 Task: Check current mortgage rates for homes with 10-Year ARM loan payments.
Action: Mouse moved to (886, 159)
Screenshot: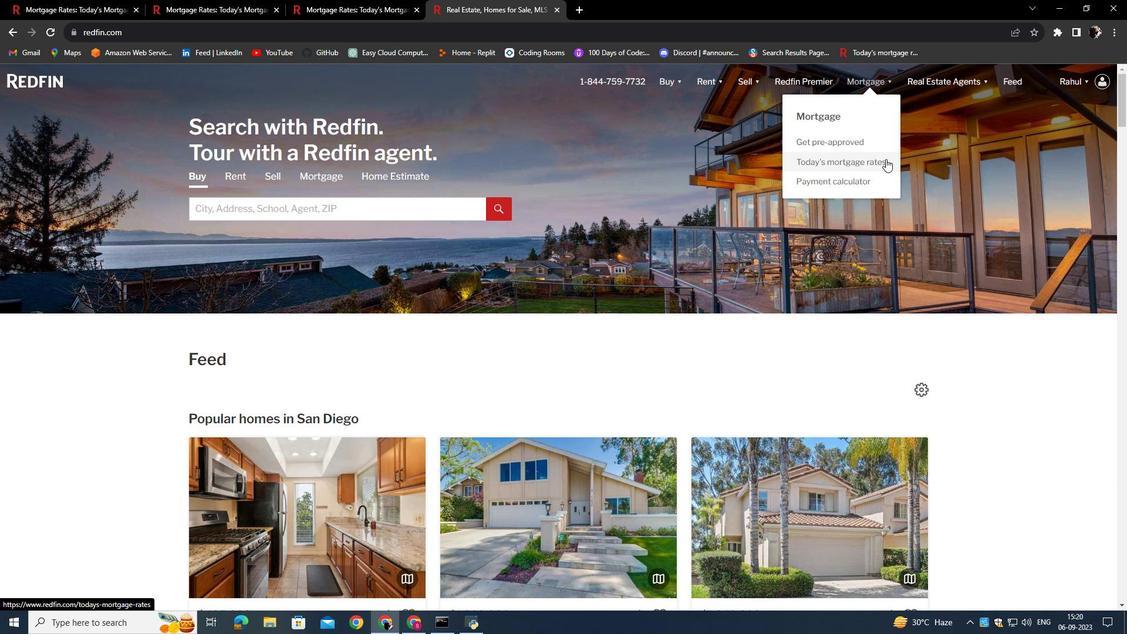 
Action: Mouse pressed left at (886, 159)
Screenshot: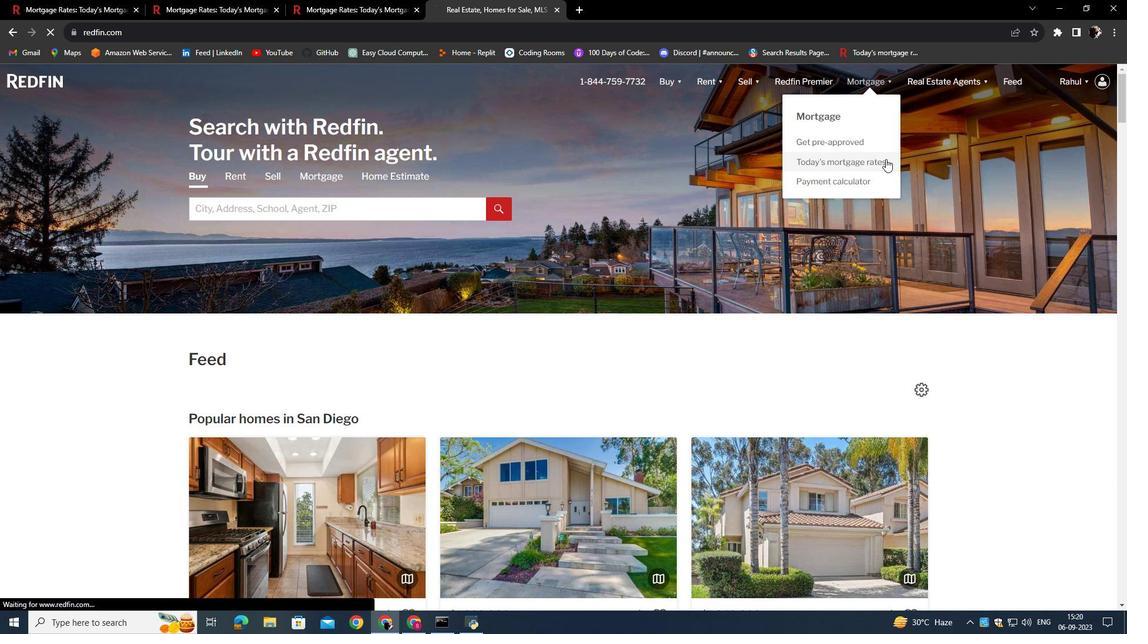 
Action: Mouse moved to (428, 311)
Screenshot: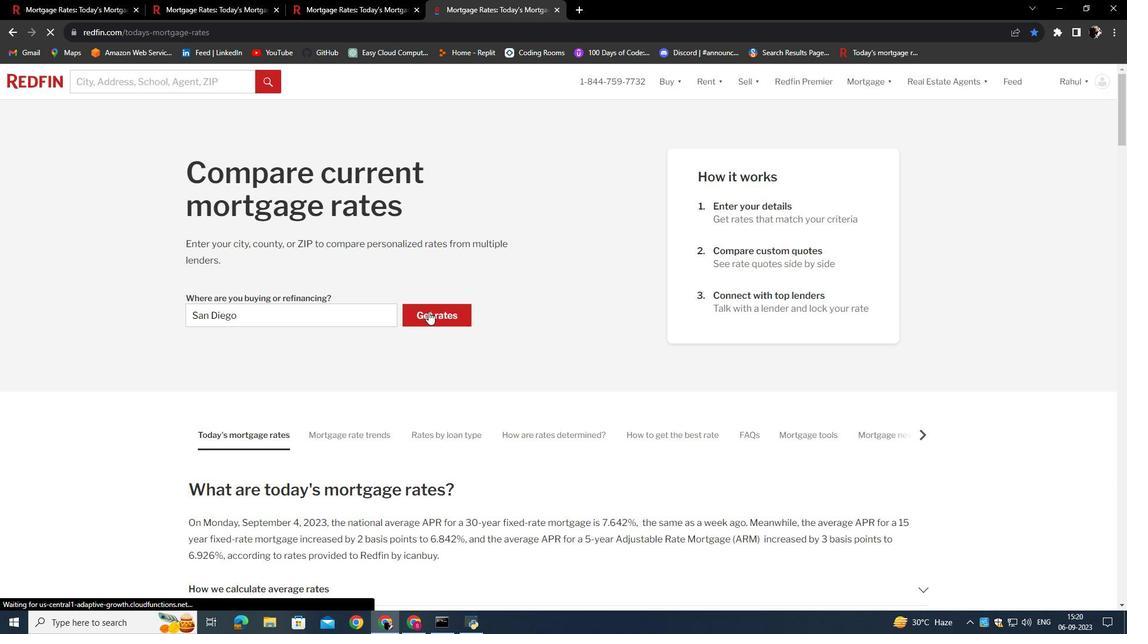 
Action: Mouse pressed left at (428, 311)
Screenshot: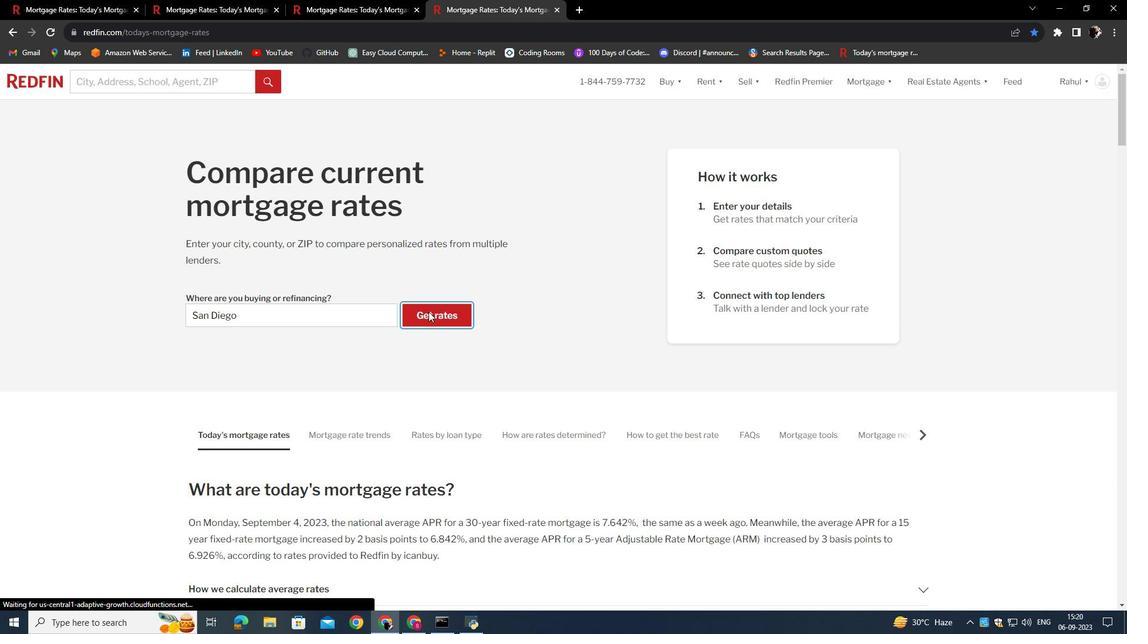 
Action: Mouse moved to (294, 226)
Screenshot: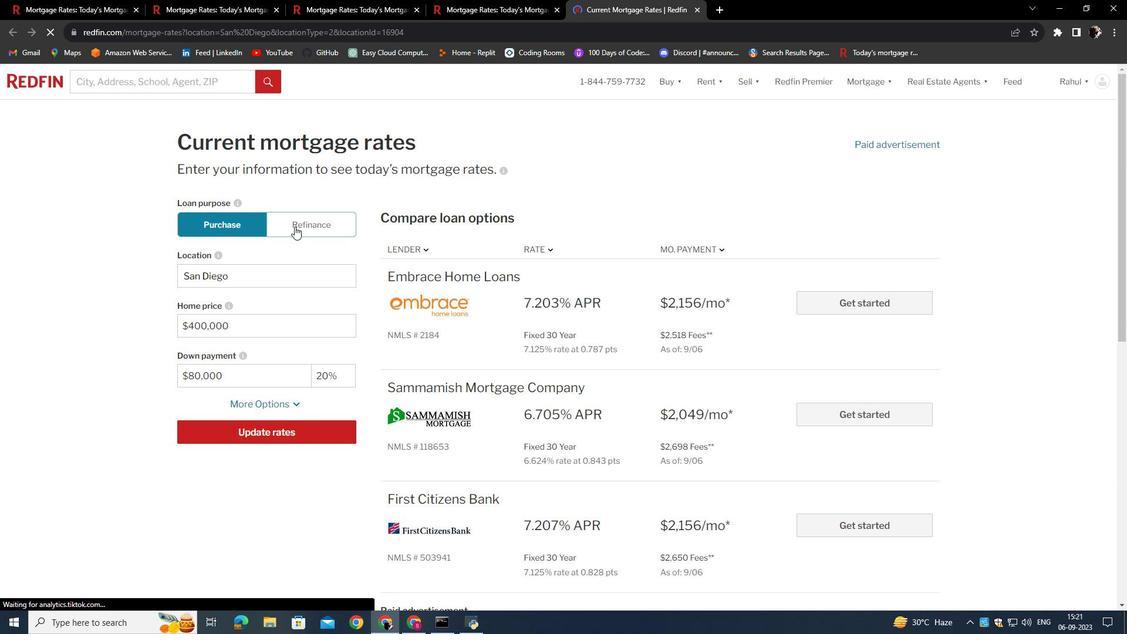 
Action: Mouse pressed left at (294, 226)
Screenshot: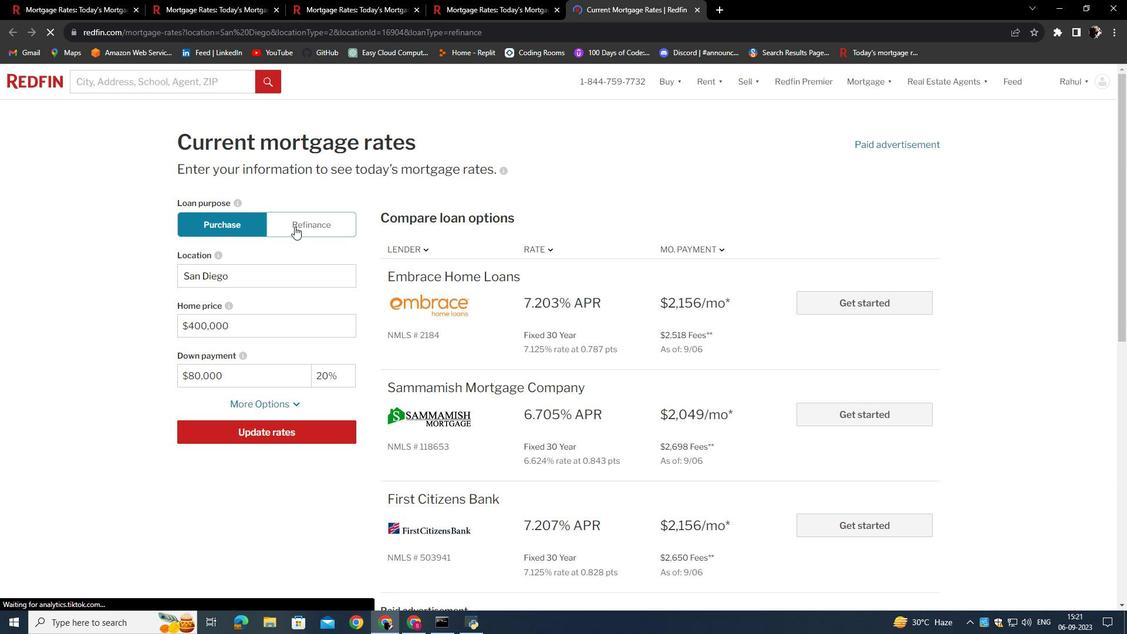 
Action: Mouse moved to (296, 405)
Screenshot: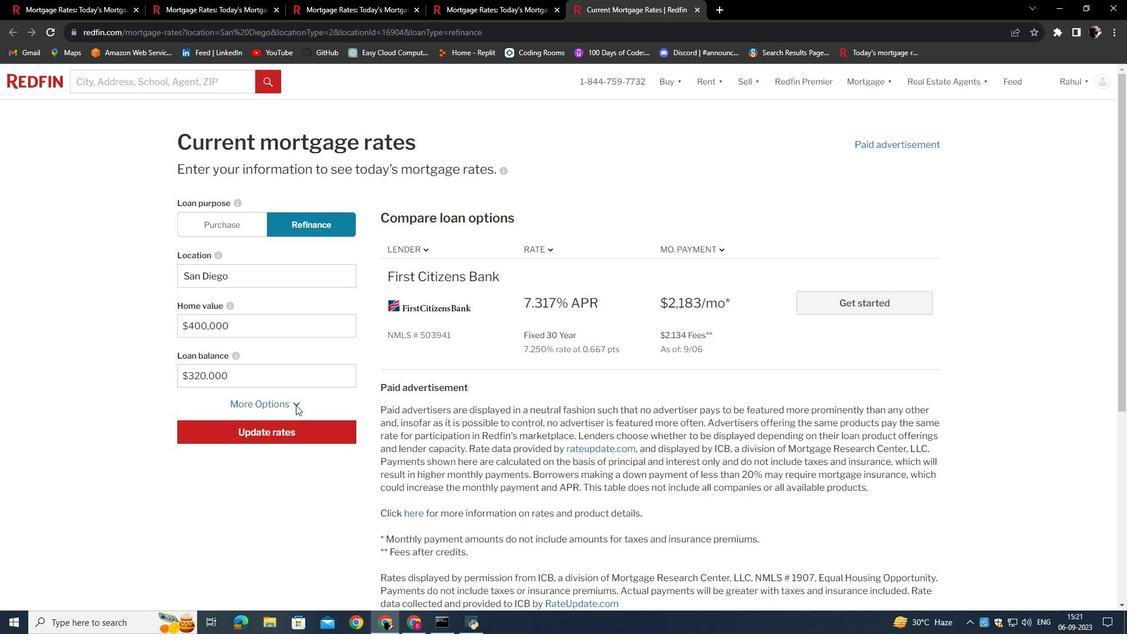 
Action: Mouse pressed left at (296, 405)
Screenshot: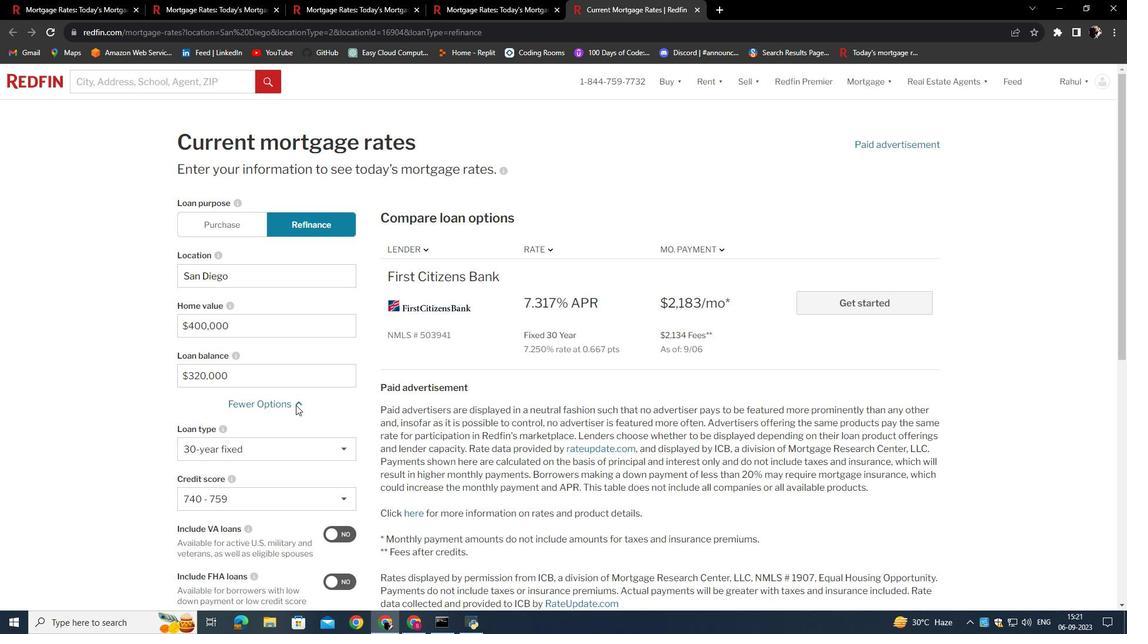
Action: Mouse moved to (296, 405)
Screenshot: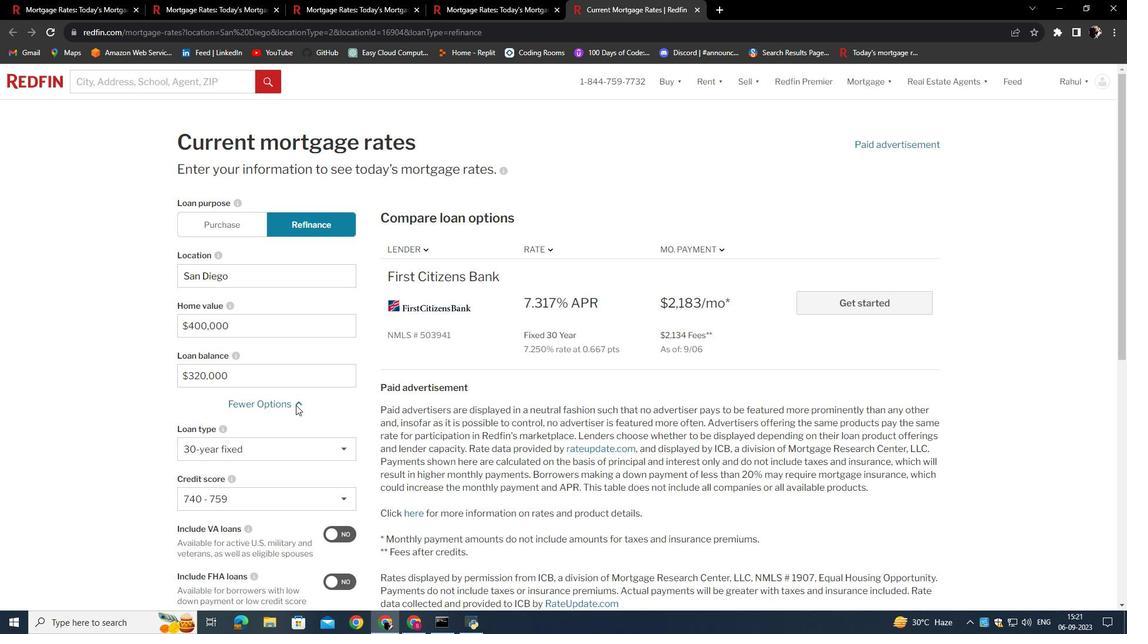 
Action: Mouse scrolled (296, 404) with delta (0, 0)
Screenshot: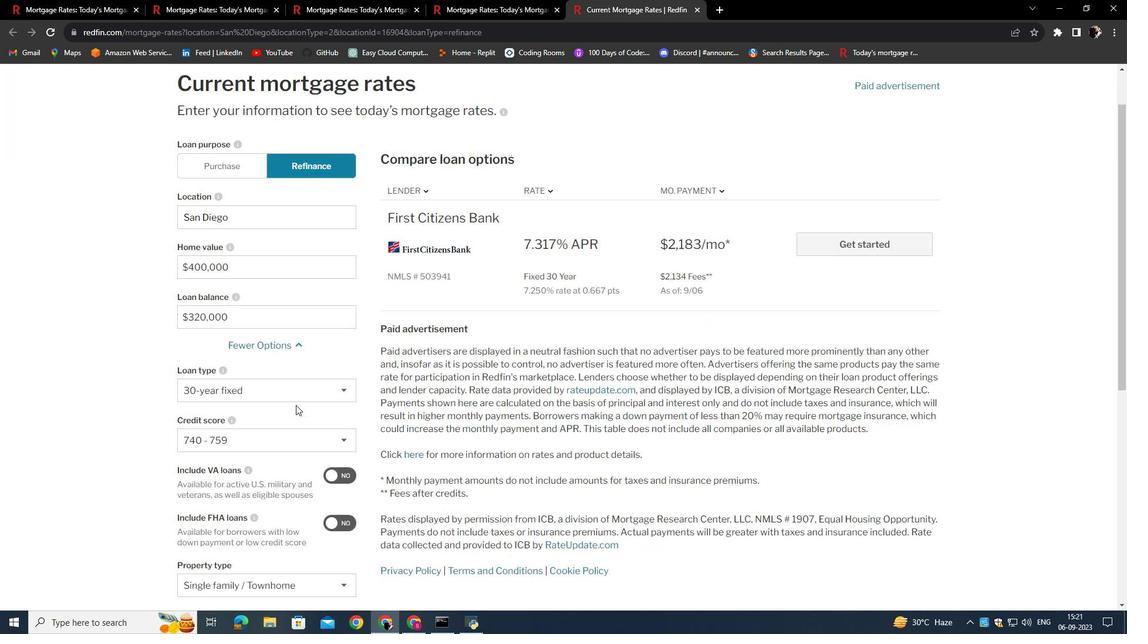 
Action: Mouse moved to (284, 395)
Screenshot: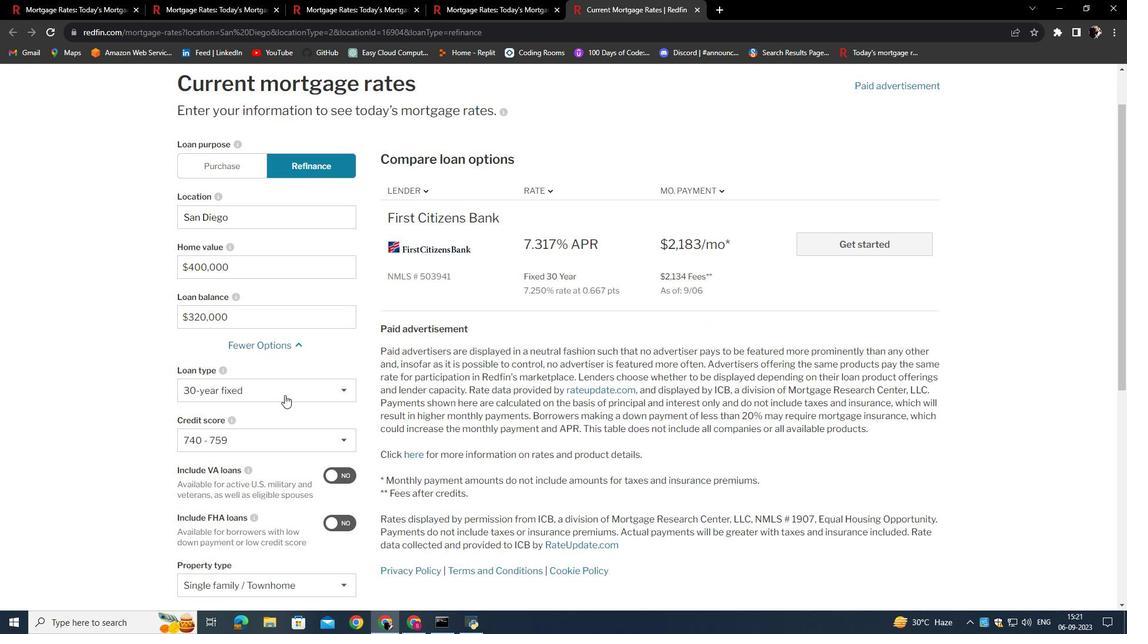 
Action: Mouse pressed left at (284, 395)
Screenshot: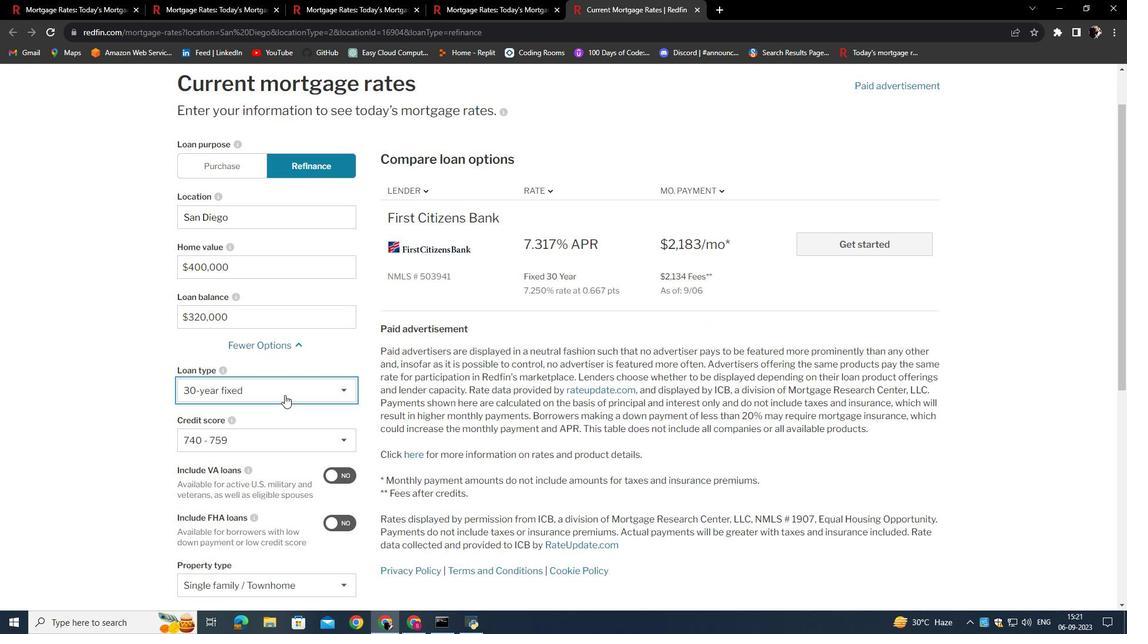 
Action: Mouse moved to (281, 447)
Screenshot: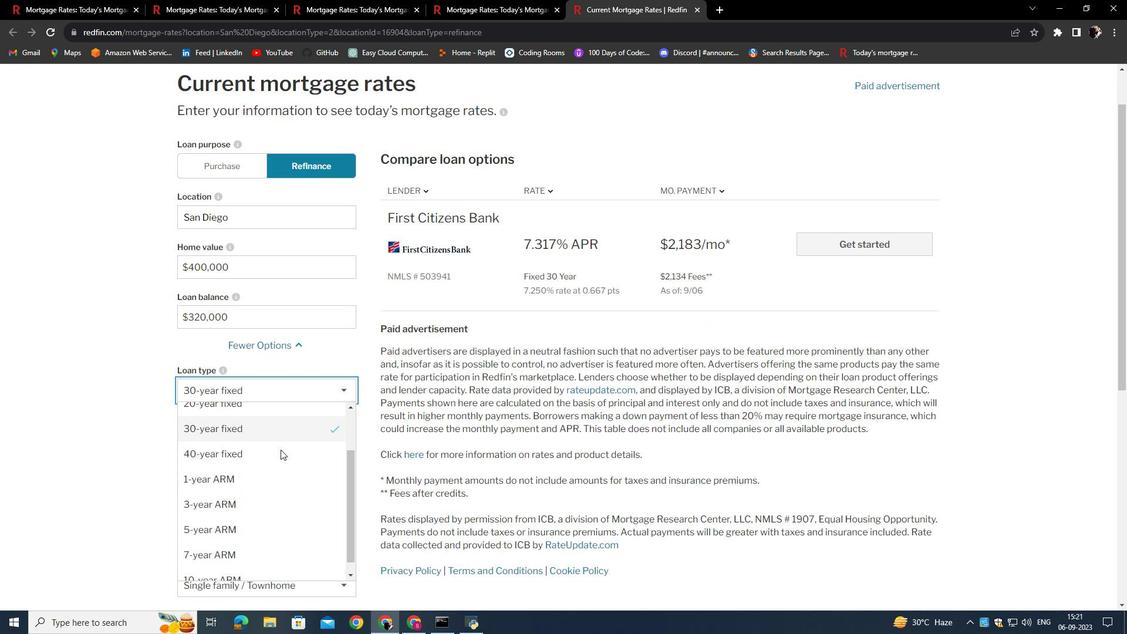 
Action: Mouse scrolled (281, 447) with delta (0, 0)
Screenshot: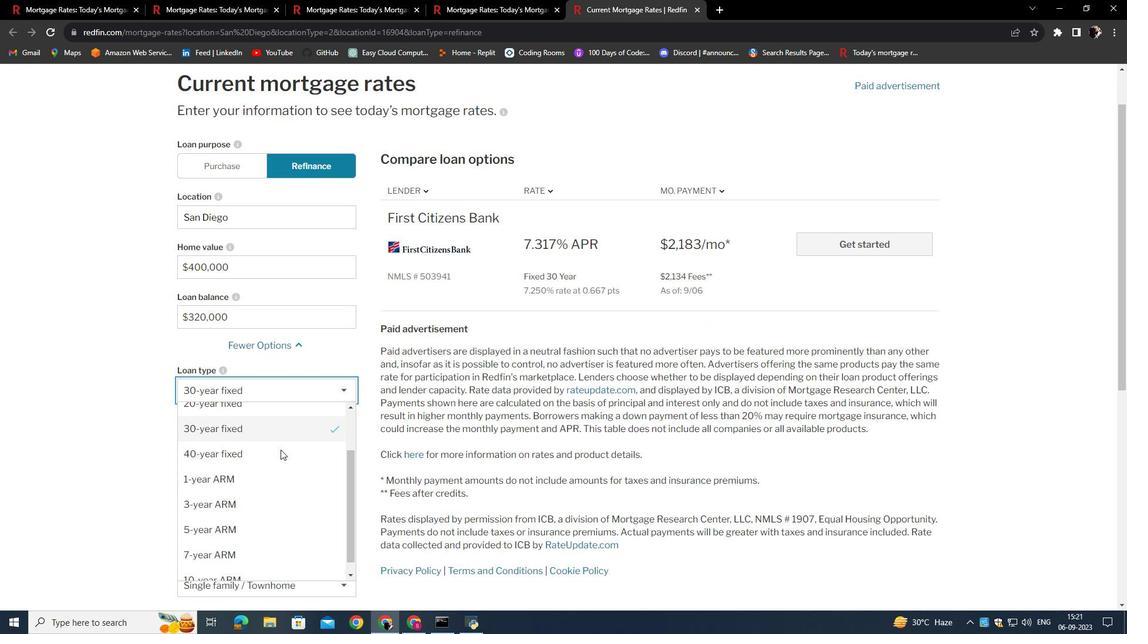 
Action: Mouse moved to (280, 450)
Screenshot: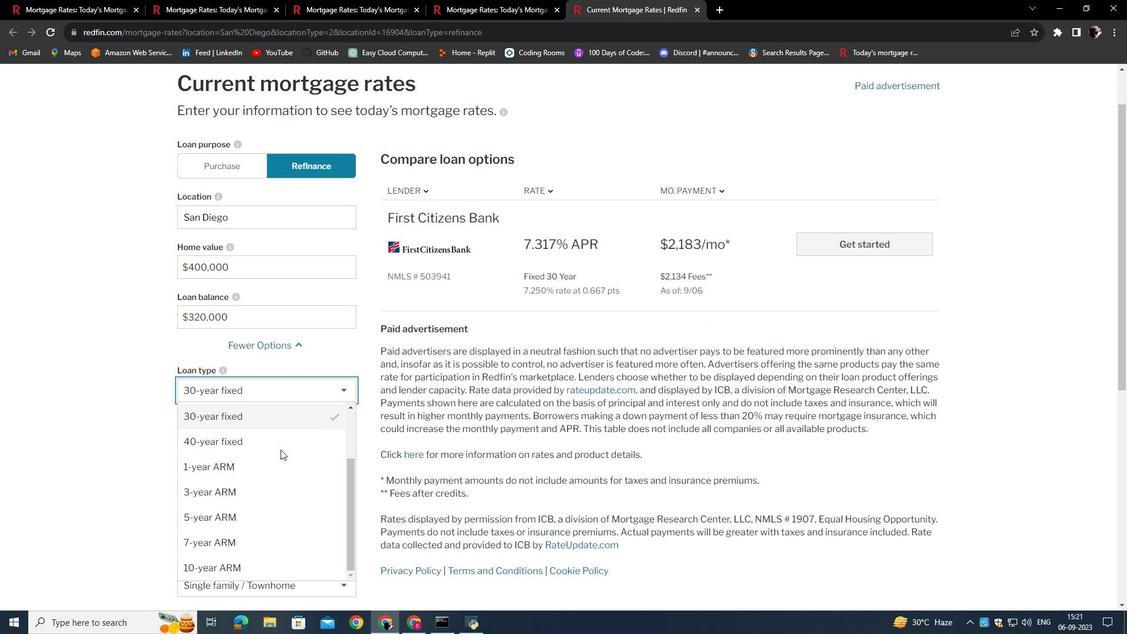 
Action: Mouse scrolled (280, 449) with delta (0, 0)
Screenshot: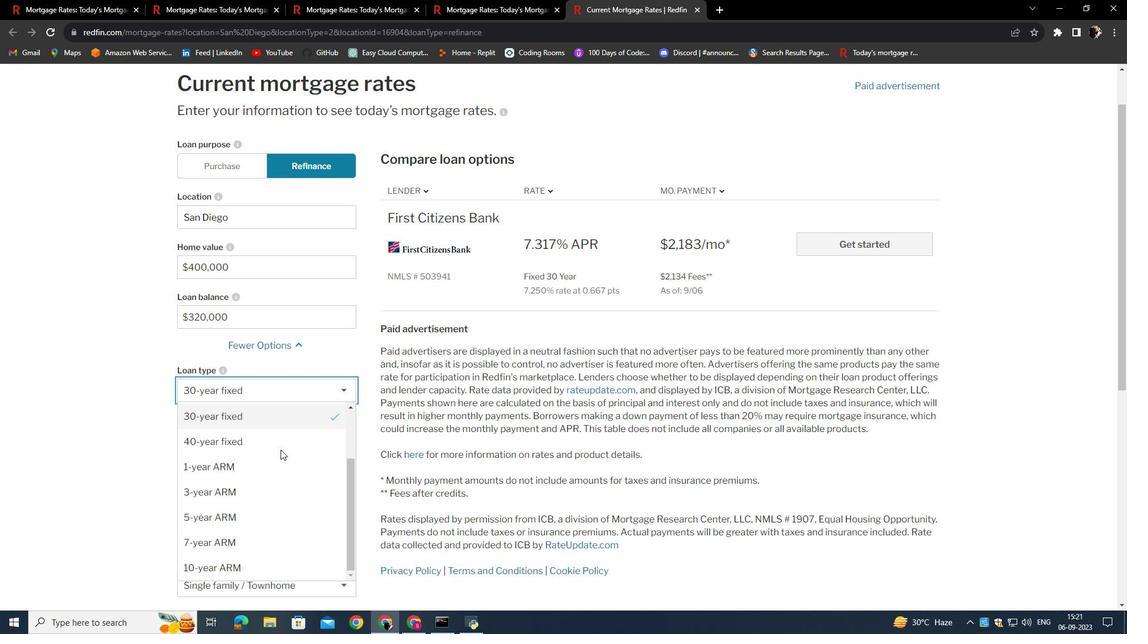 
Action: Mouse moved to (270, 474)
Screenshot: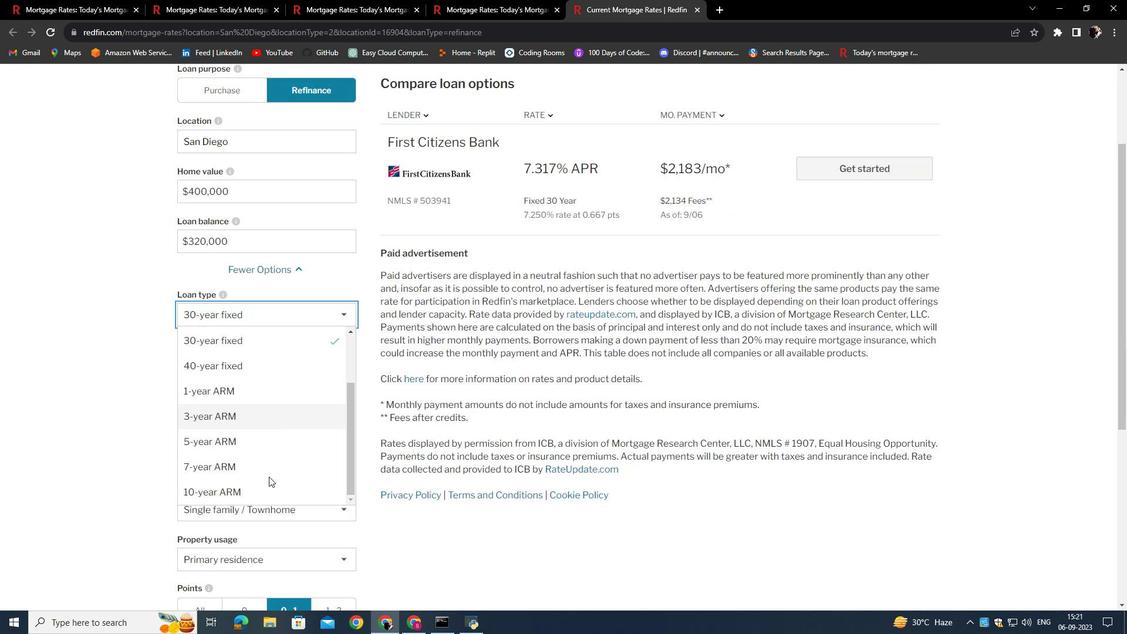 
Action: Mouse scrolled (270, 474) with delta (0, 0)
Screenshot: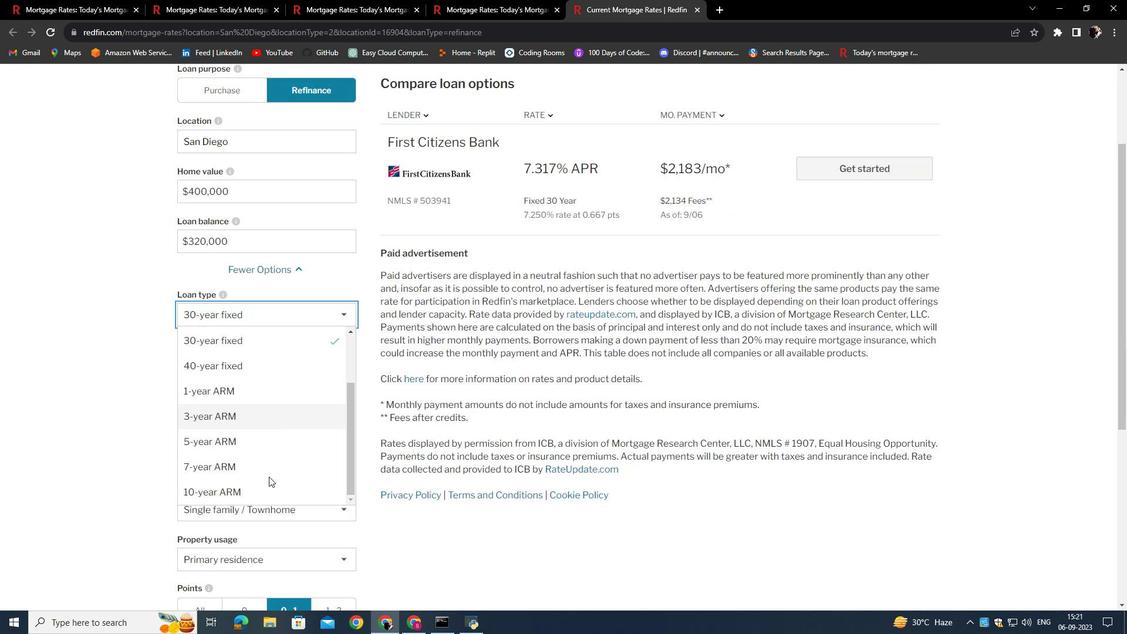 
Action: Mouse moved to (269, 477)
Screenshot: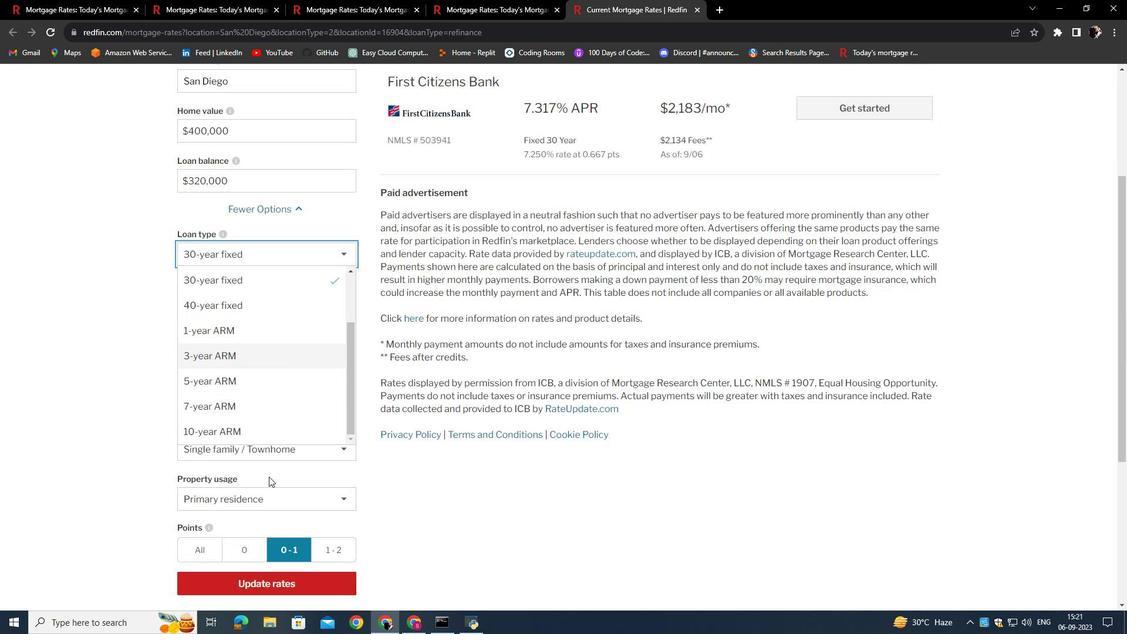 
Action: Mouse scrolled (269, 476) with delta (0, 0)
Screenshot: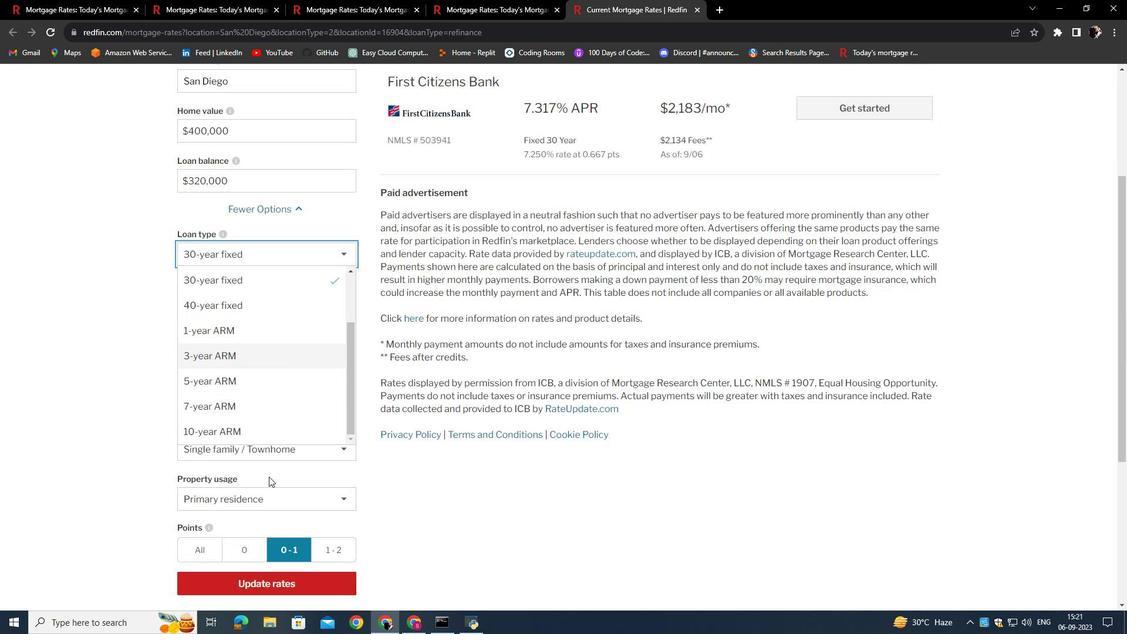 
Action: Mouse scrolled (269, 476) with delta (0, 0)
Screenshot: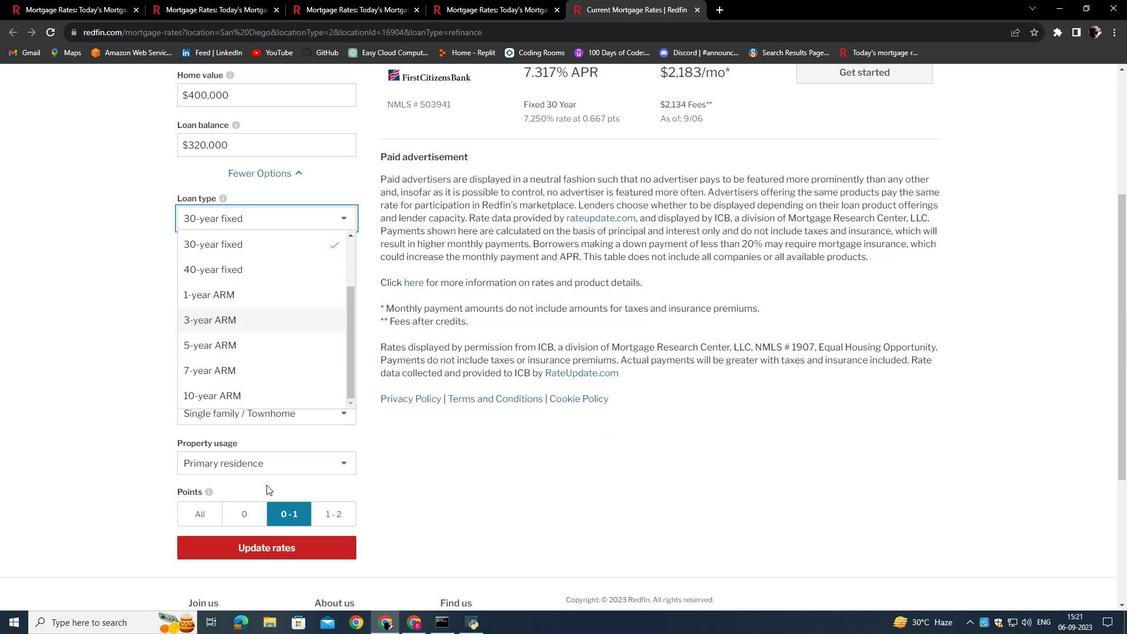 
Action: Mouse moved to (229, 389)
Screenshot: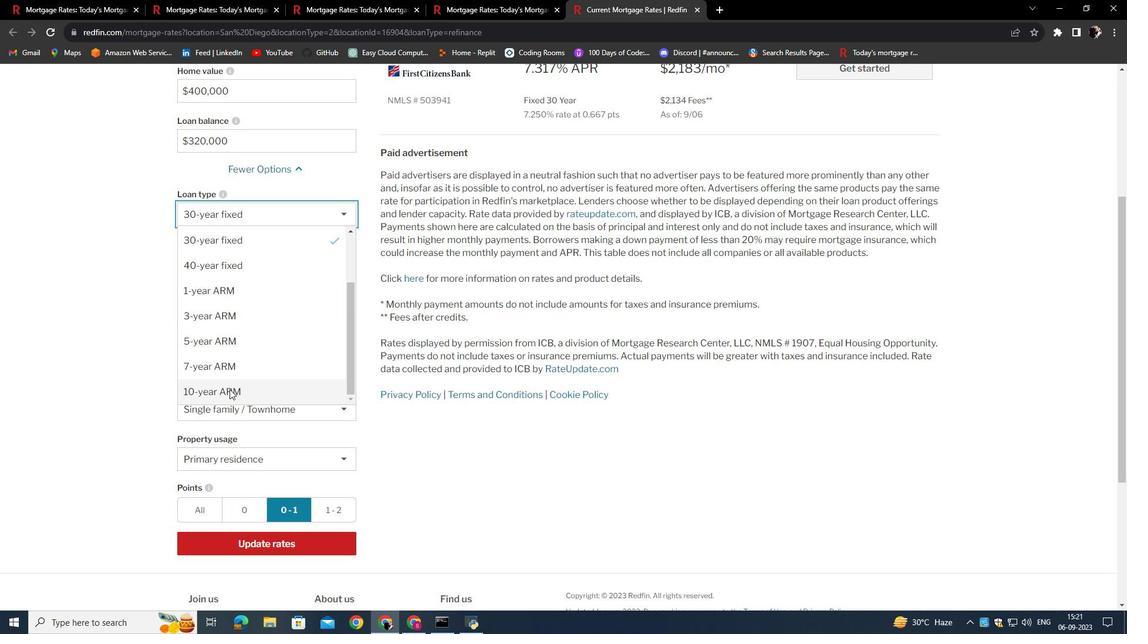 
Action: Mouse pressed left at (229, 389)
Screenshot: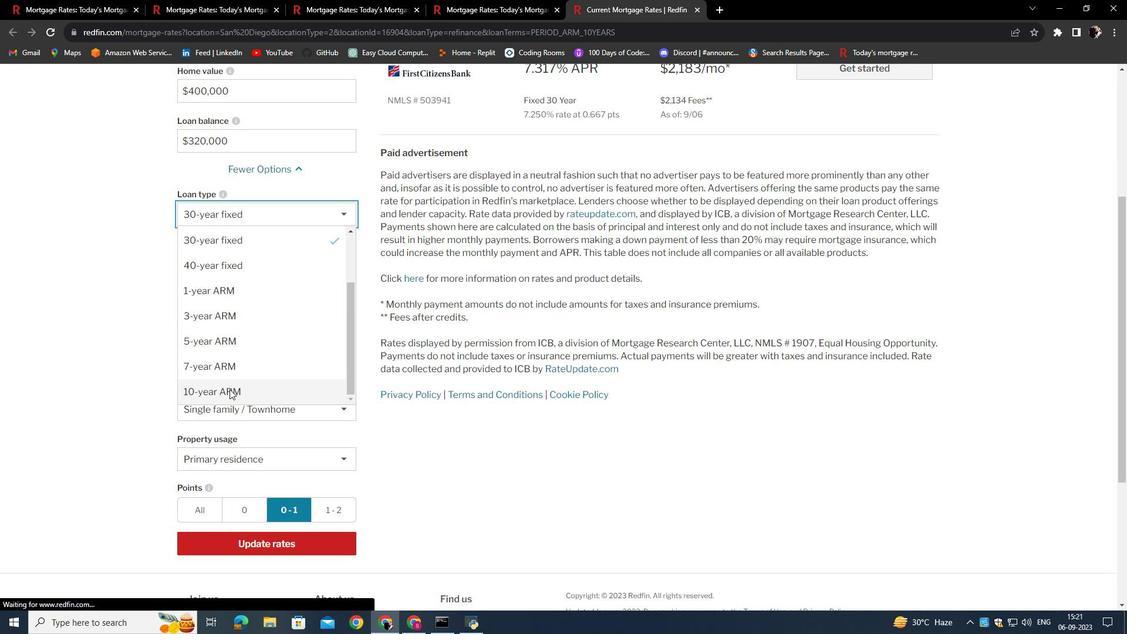 
Action: Mouse moved to (320, 358)
Screenshot: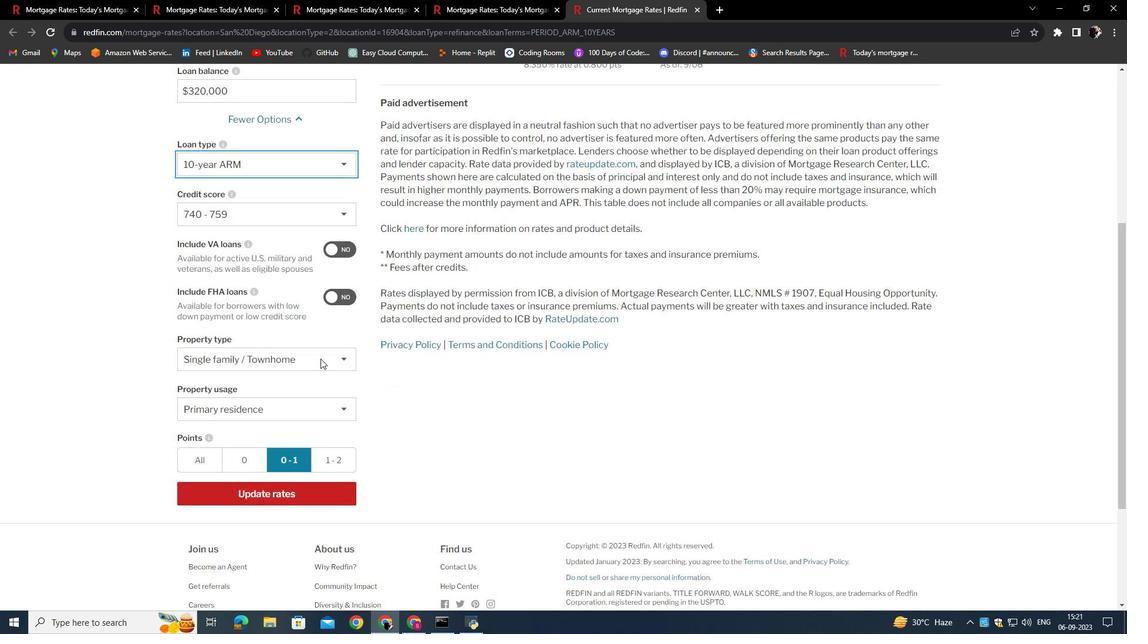 
Action: Mouse scrolled (320, 358) with delta (0, 0)
Screenshot: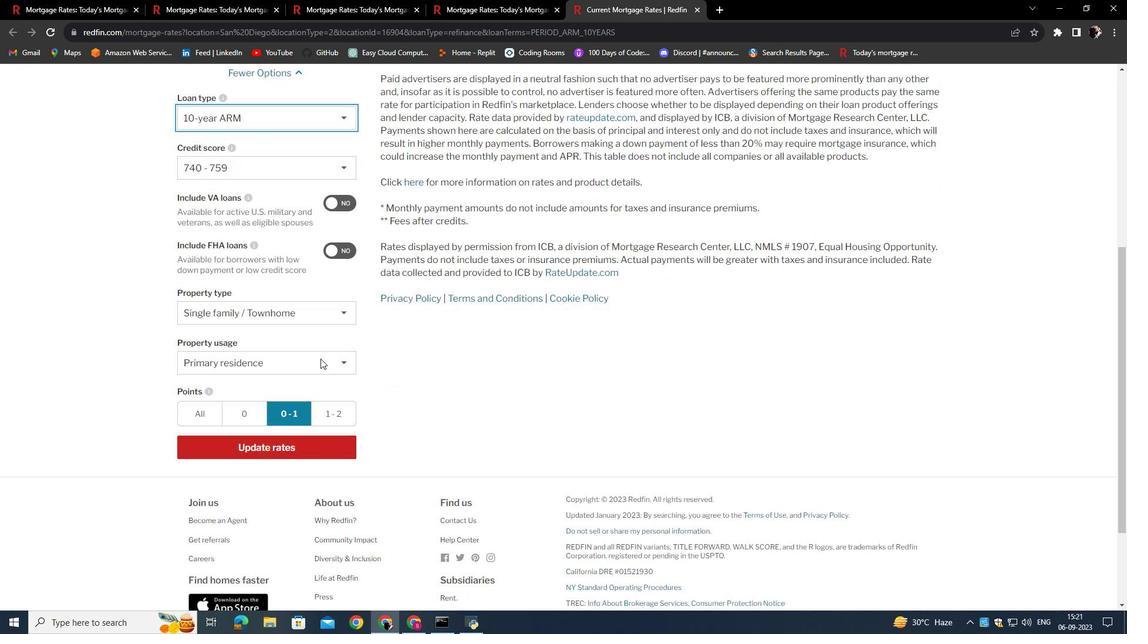
Action: Mouse scrolled (320, 358) with delta (0, 0)
Screenshot: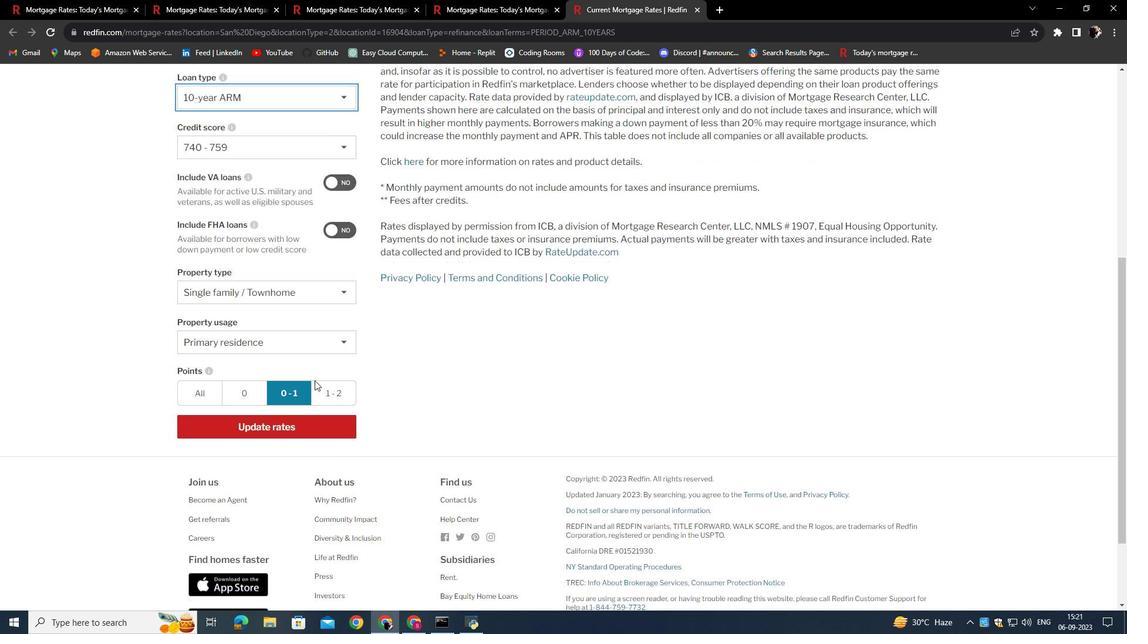 
Action: Mouse moved to (297, 424)
Screenshot: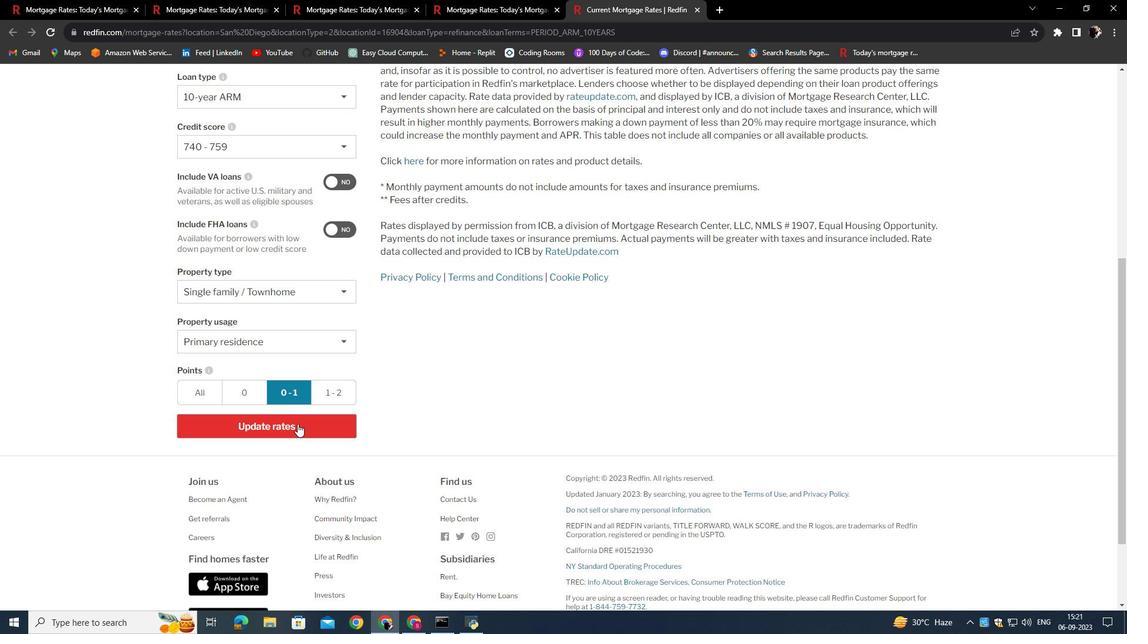 
Action: Mouse pressed left at (297, 424)
Screenshot: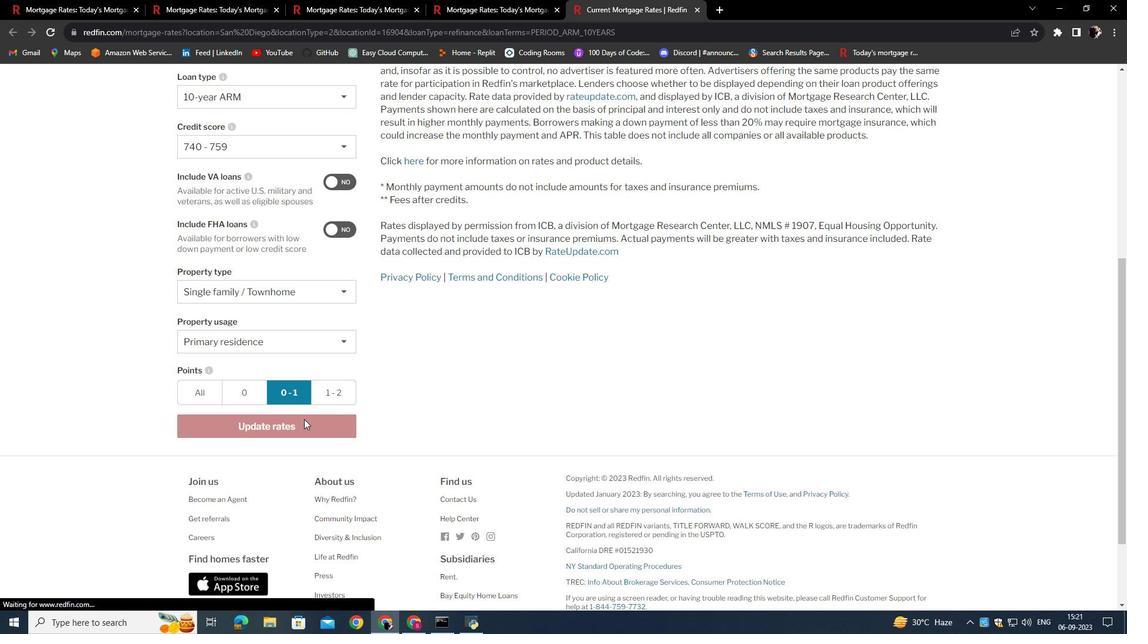 
Action: Mouse moved to (484, 367)
Screenshot: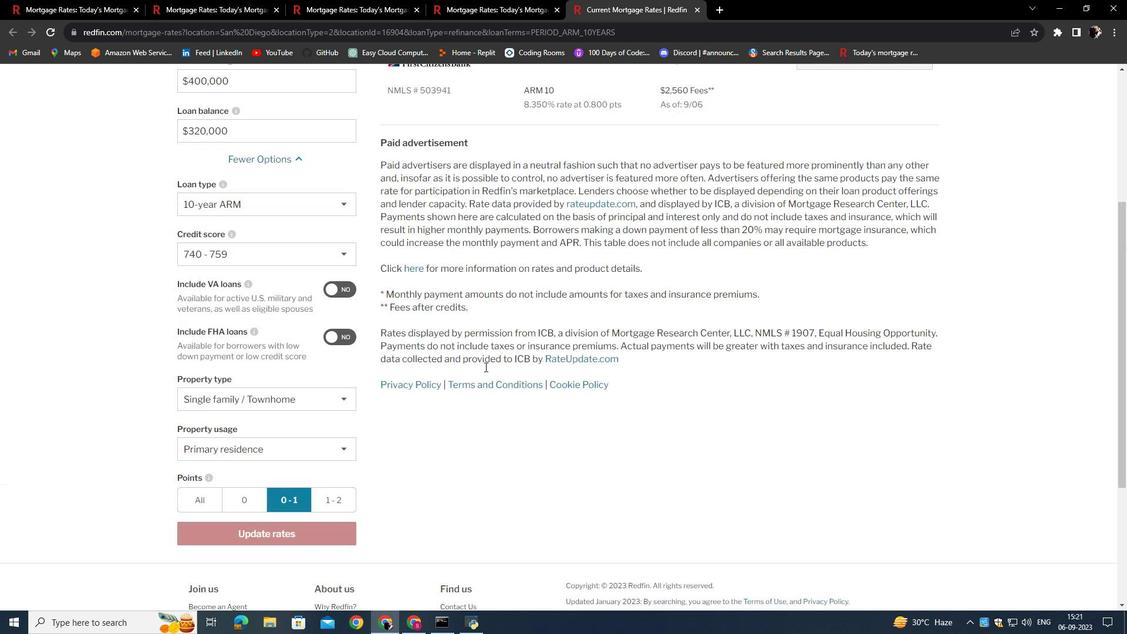 
Action: Mouse scrolled (484, 368) with delta (0, 0)
Screenshot: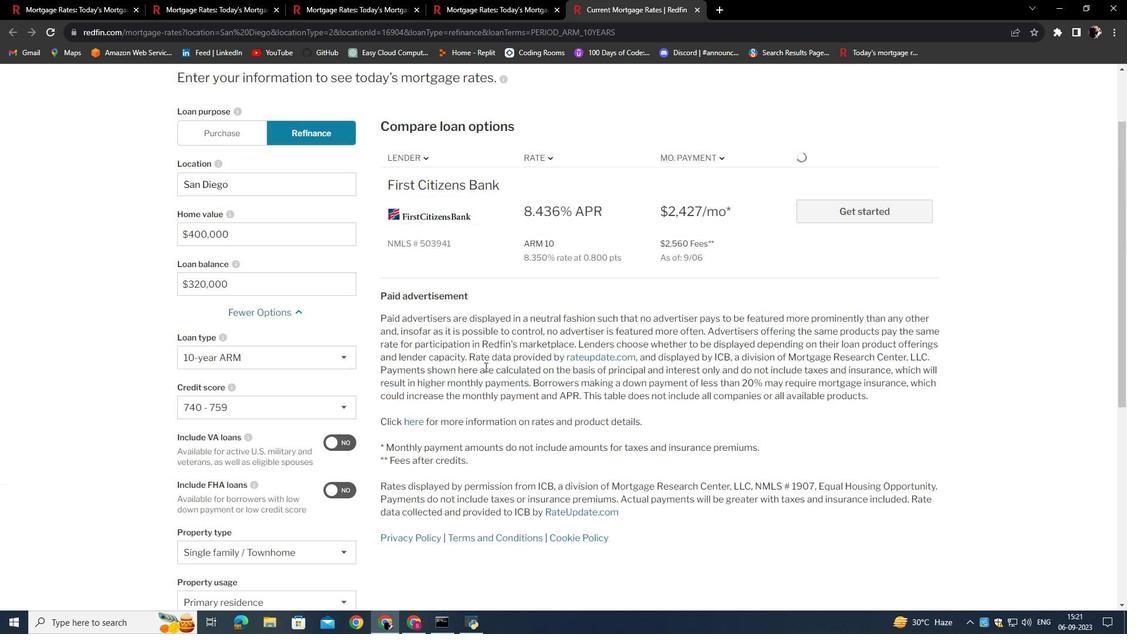 
Action: Mouse moved to (485, 367)
Screenshot: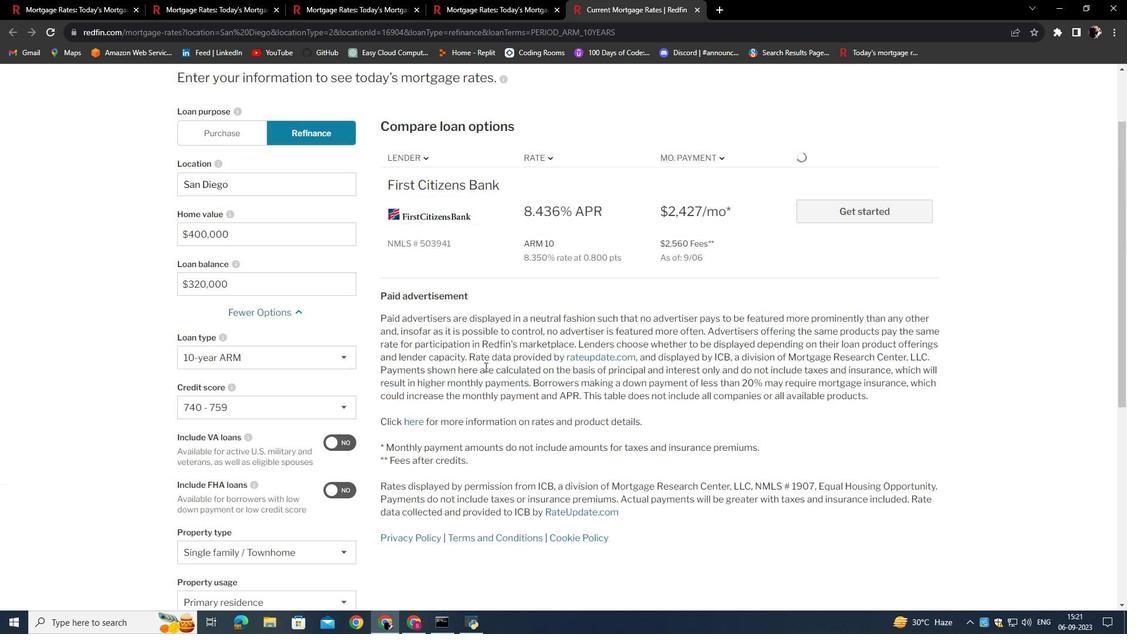 
Action: Mouse scrolled (485, 367) with delta (0, 0)
Screenshot: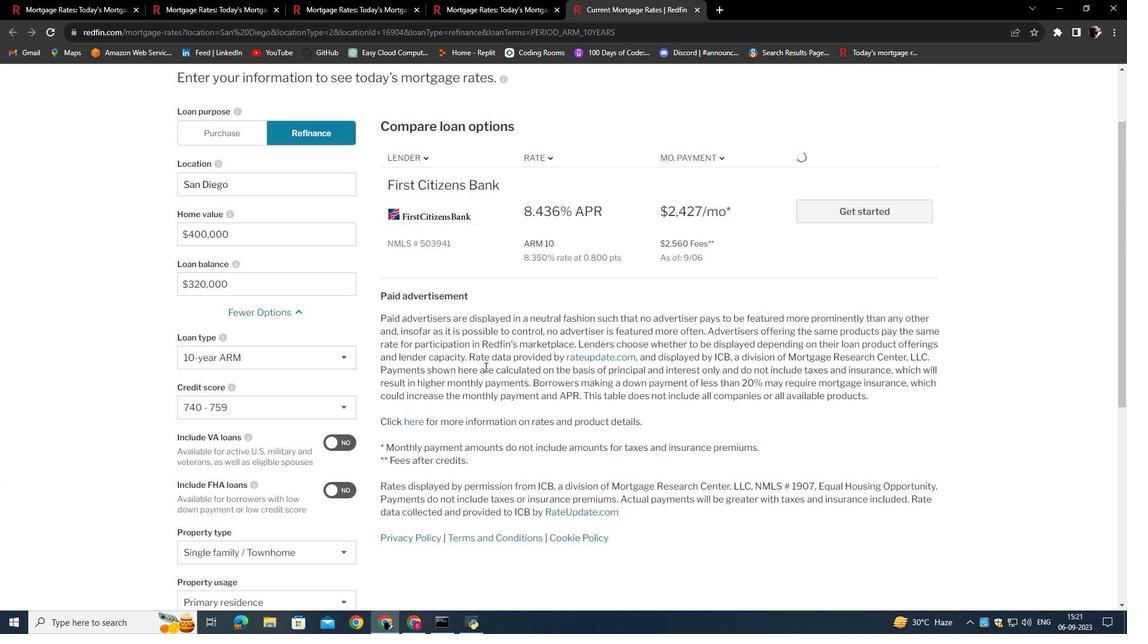 
Action: Mouse scrolled (485, 367) with delta (0, 0)
Screenshot: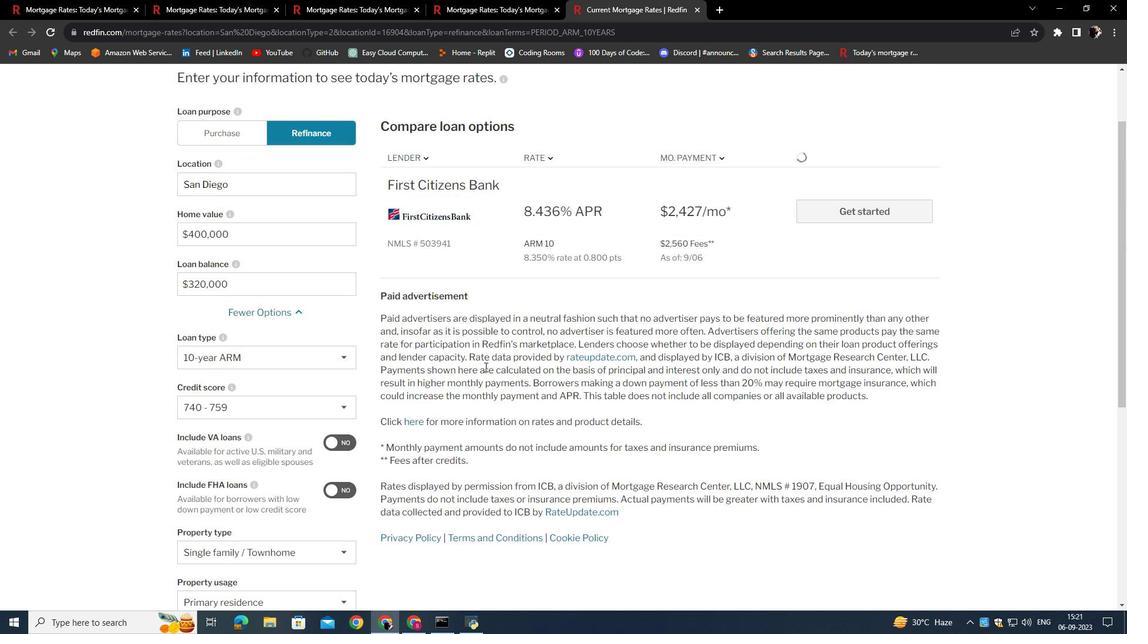 
Action: Mouse scrolled (485, 367) with delta (0, 0)
Screenshot: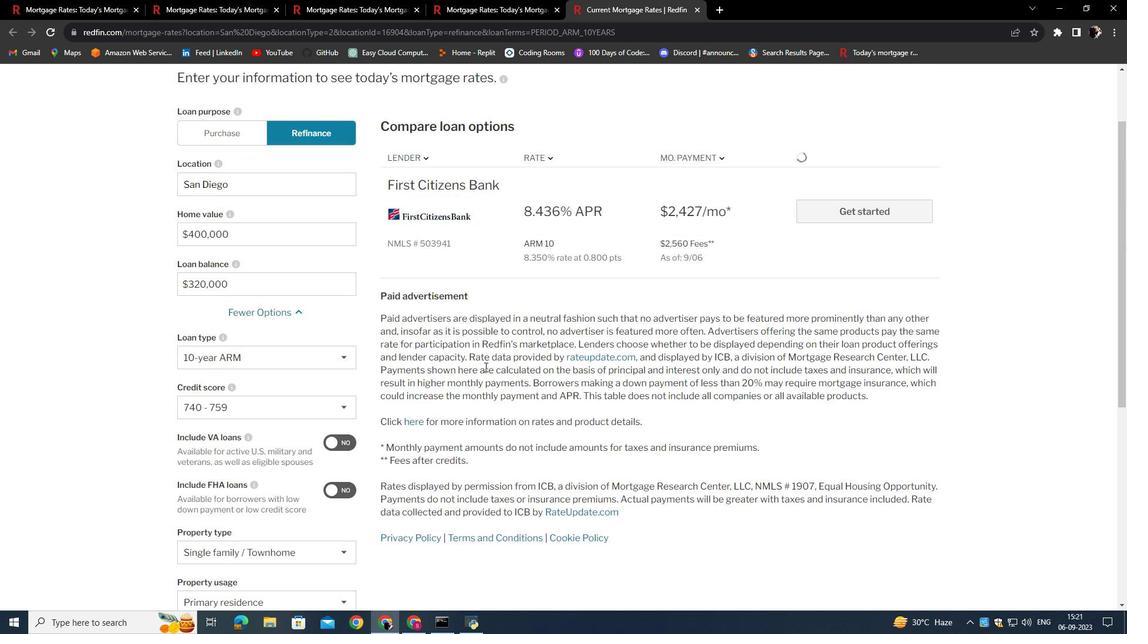 
Action: Mouse scrolled (485, 367) with delta (0, 0)
Screenshot: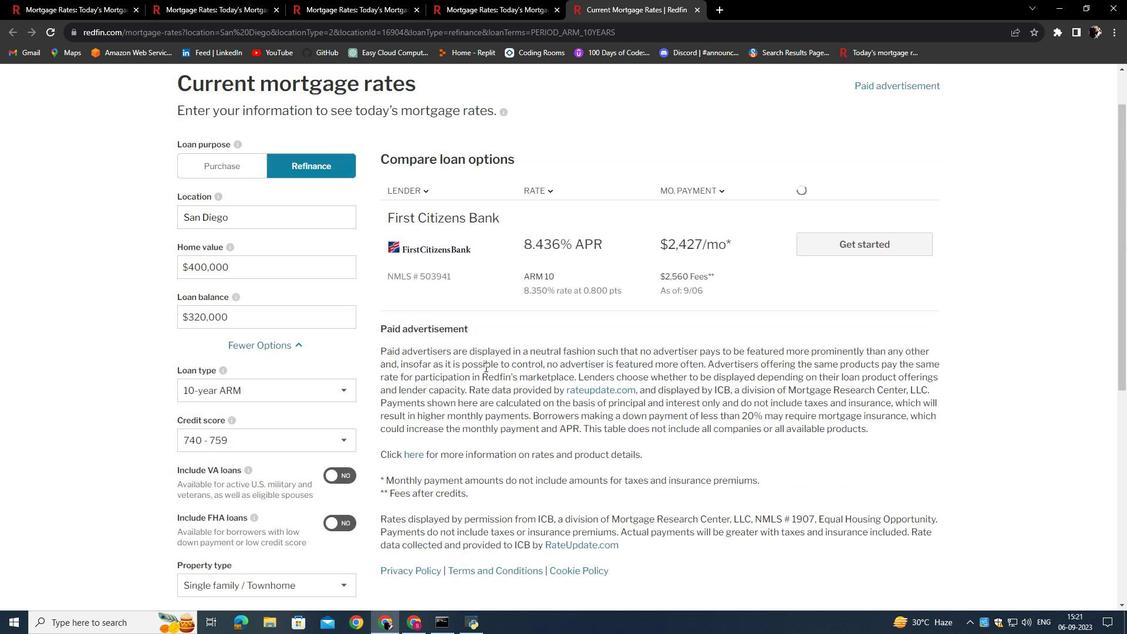 
Action: Mouse scrolled (485, 367) with delta (0, 0)
Screenshot: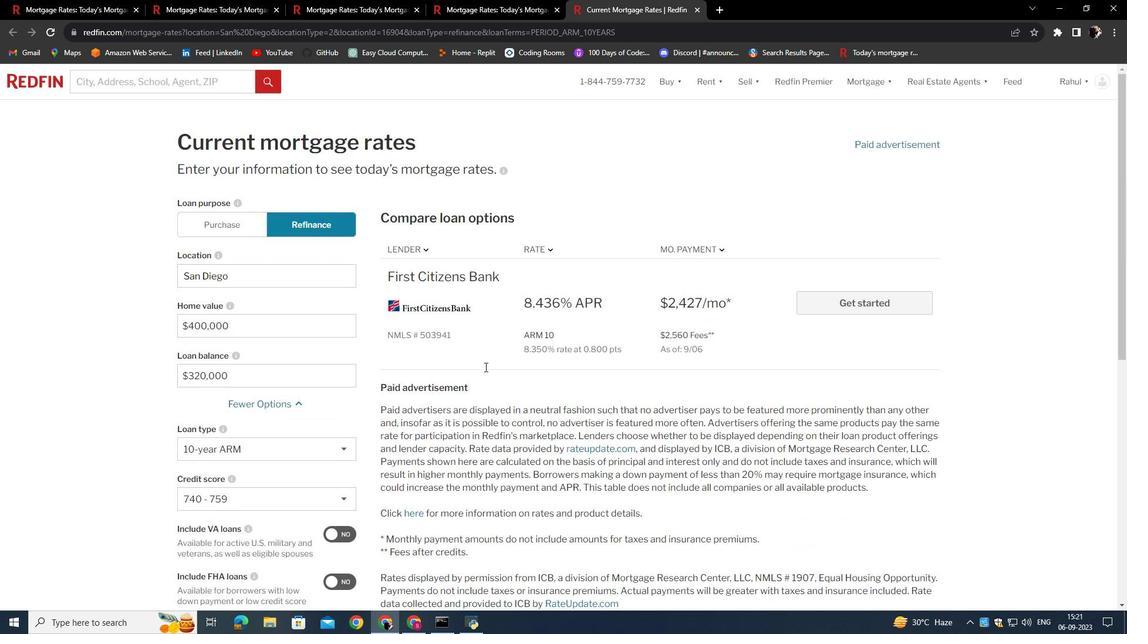
